 Task: Assign in the project TriumphTech the issue 'Upgrade the security protocols of a web application to comply with new regulatory requirements' to the sprint 'Epic Excursion'.
Action: Mouse moved to (1196, 234)
Screenshot: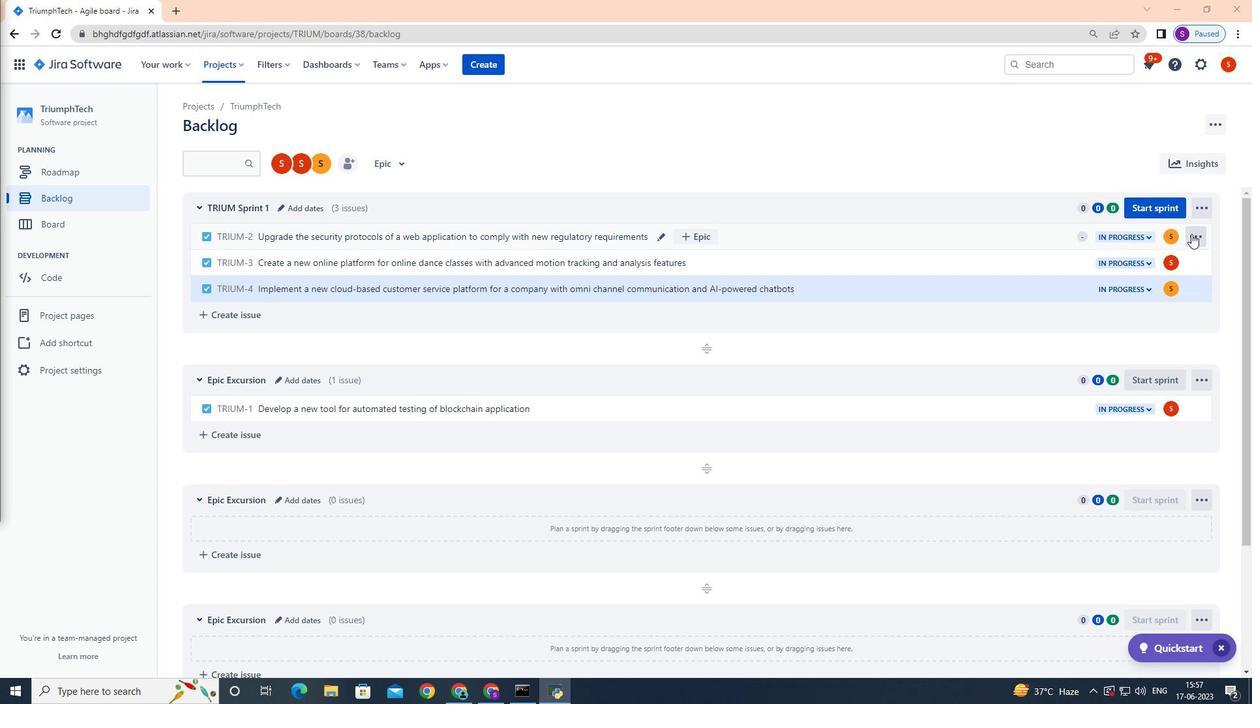 
Action: Mouse pressed left at (1196, 234)
Screenshot: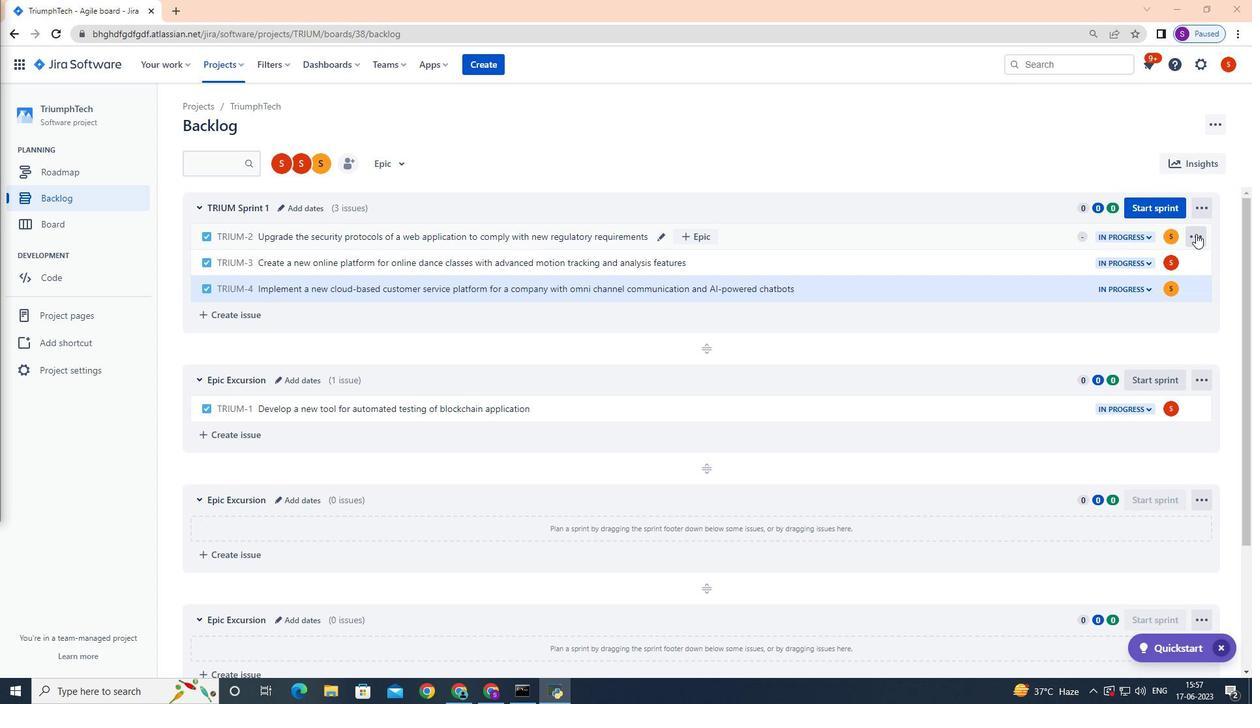 
Action: Mouse moved to (1166, 407)
Screenshot: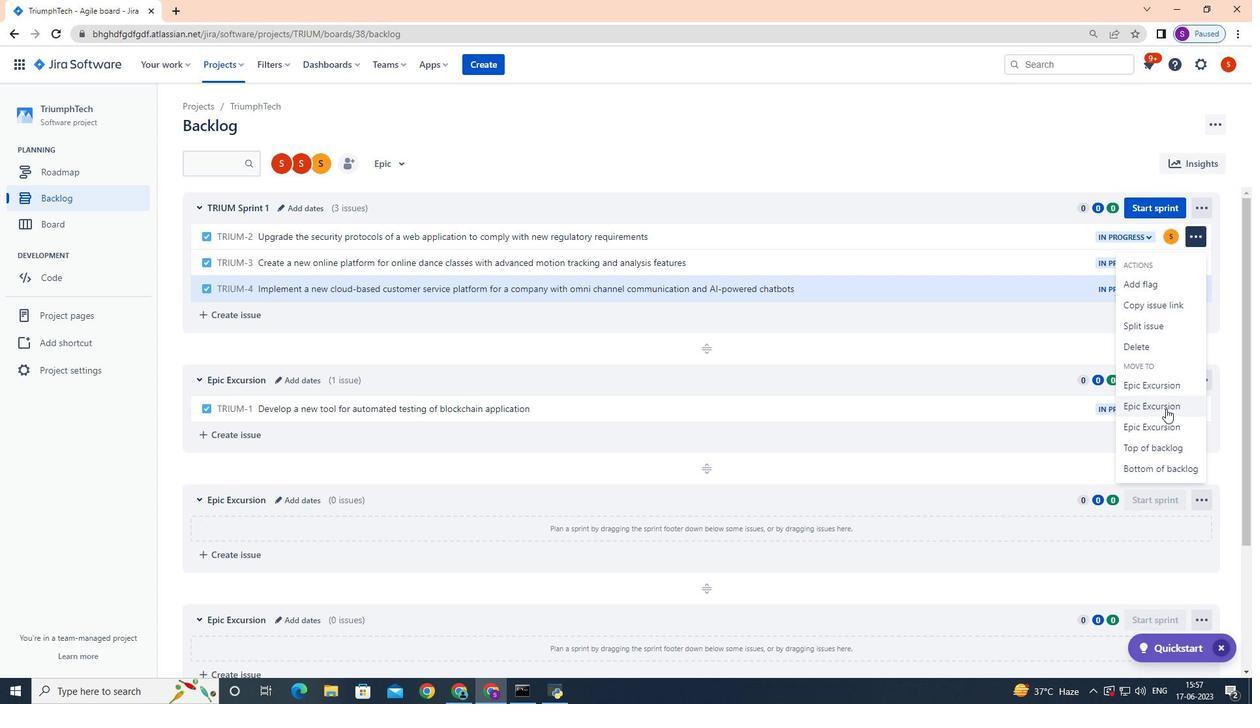 
Action: Mouse pressed left at (1166, 407)
Screenshot: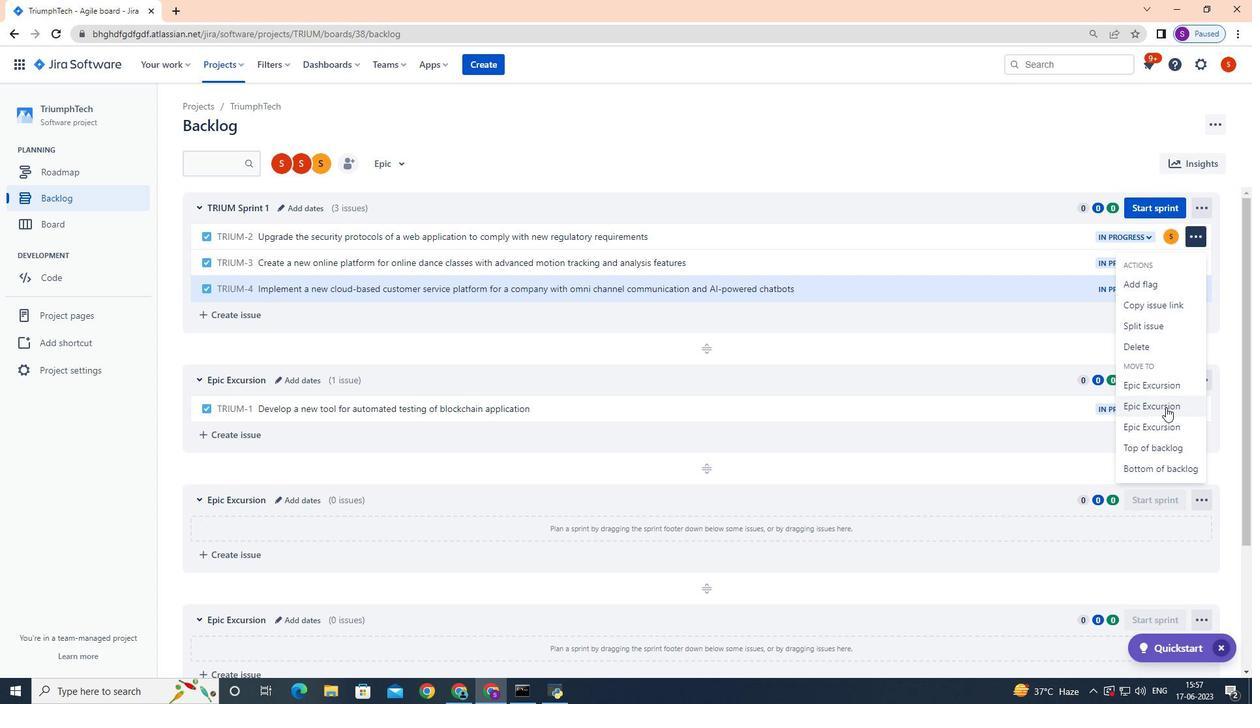 
Action: Mouse moved to (1001, 319)
Screenshot: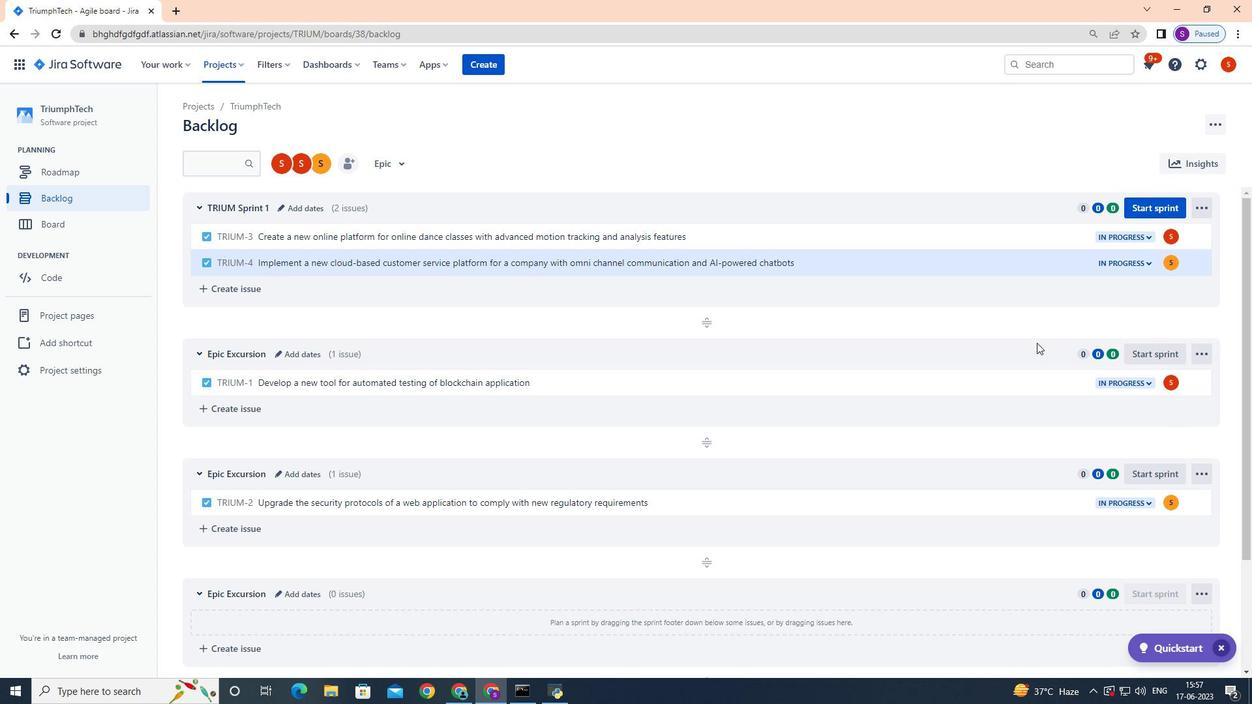 
